 Task: Use the formula "ISNA" in spreadsheet "Project portfolio".
Action: Mouse moved to (115, 72)
Screenshot: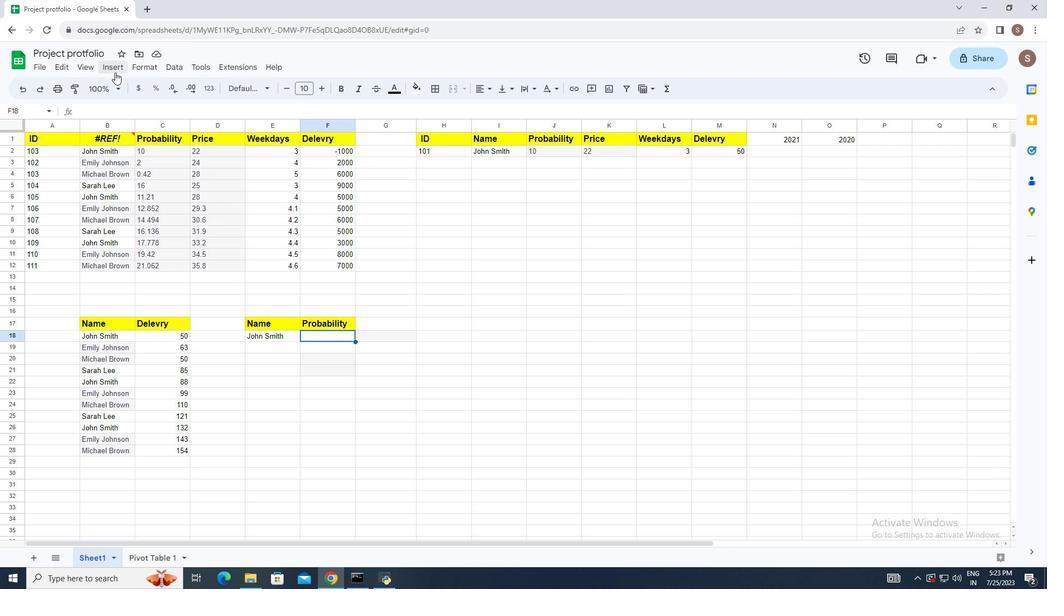
Action: Mouse pressed left at (115, 72)
Screenshot: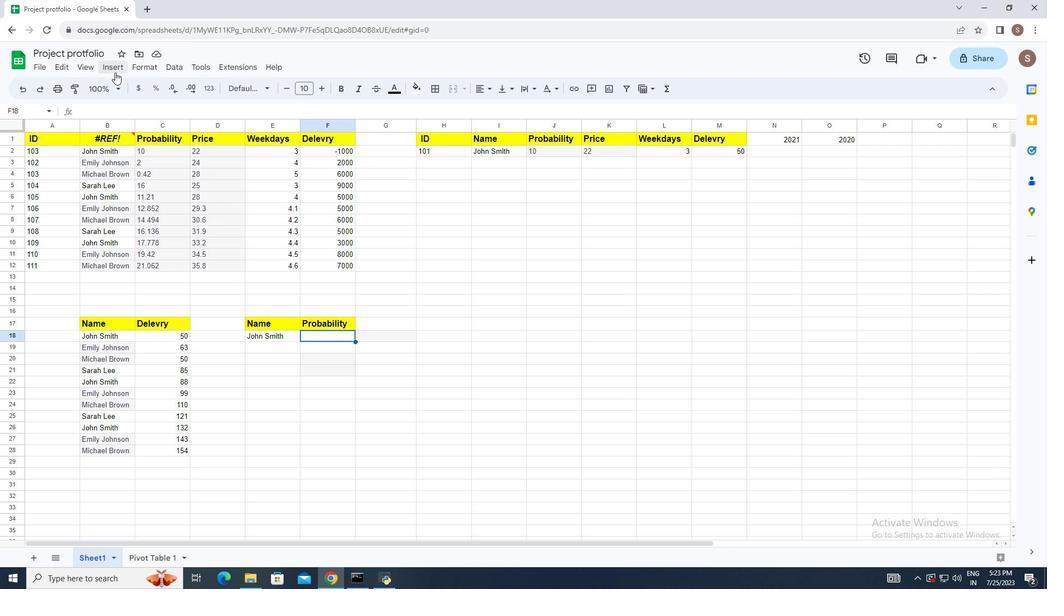 
Action: Mouse moved to (200, 259)
Screenshot: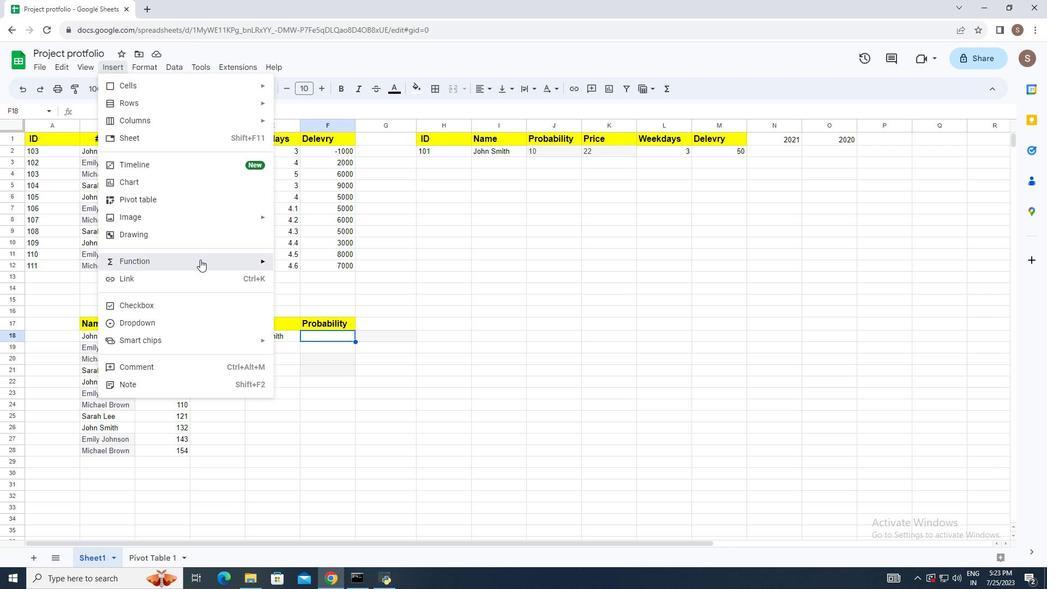 
Action: Mouse pressed left at (200, 259)
Screenshot: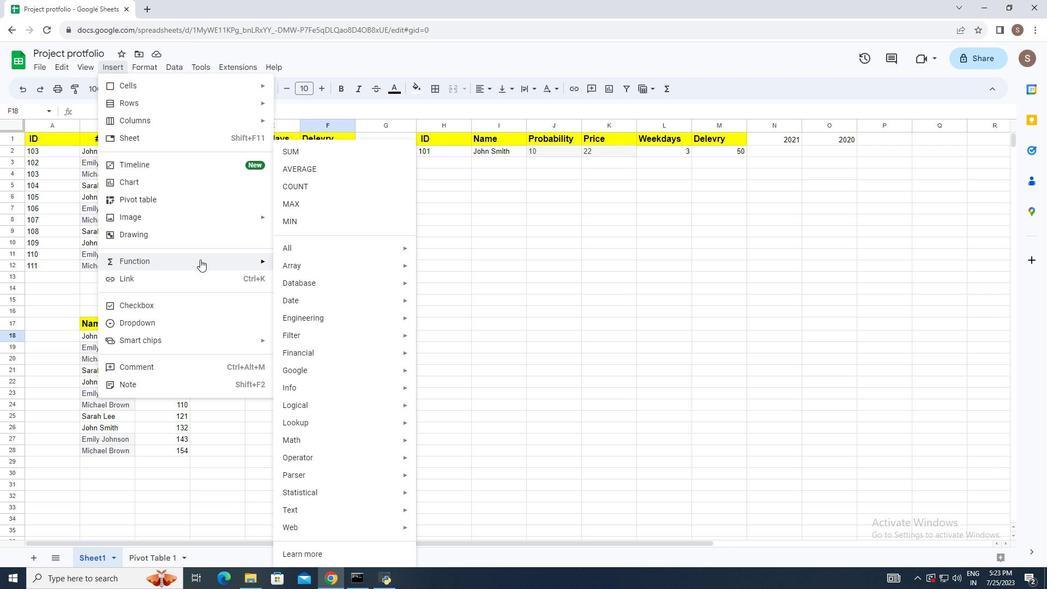
Action: Mouse moved to (296, 248)
Screenshot: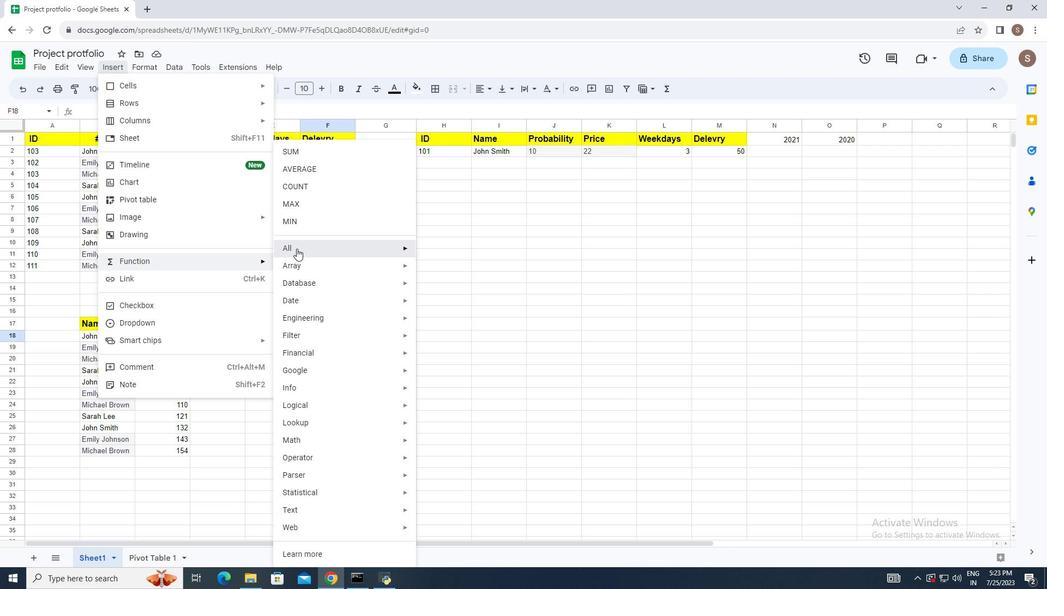 
Action: Mouse pressed left at (296, 248)
Screenshot: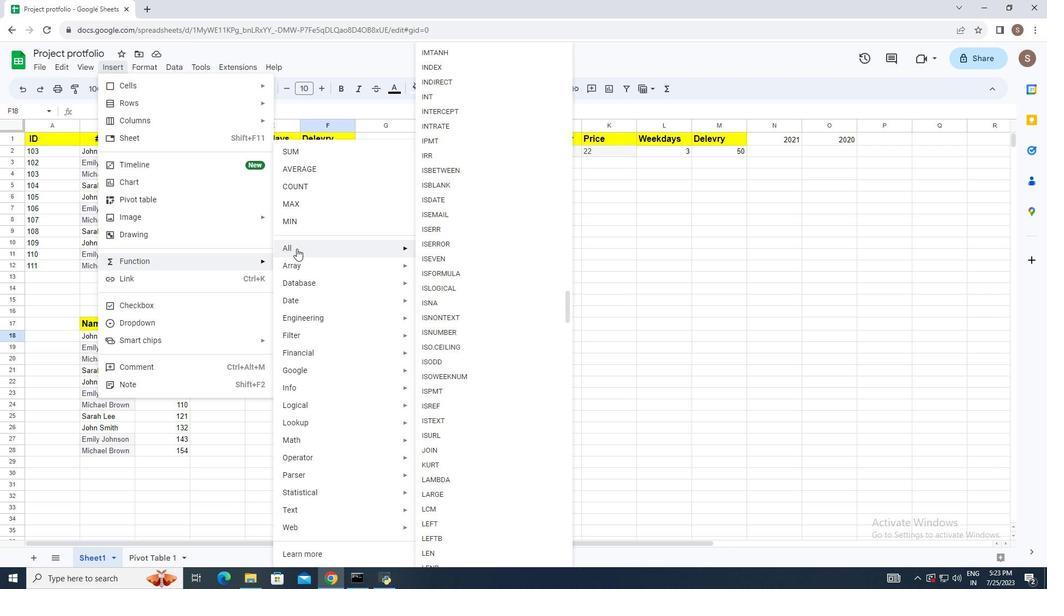 
Action: Mouse moved to (465, 302)
Screenshot: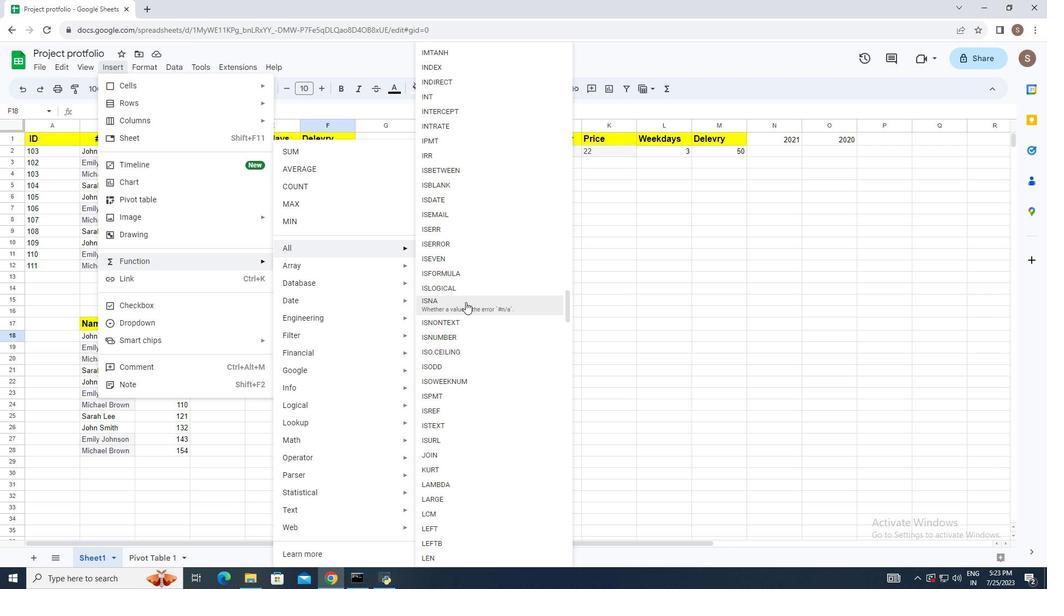 
Action: Mouse pressed left at (465, 302)
Screenshot: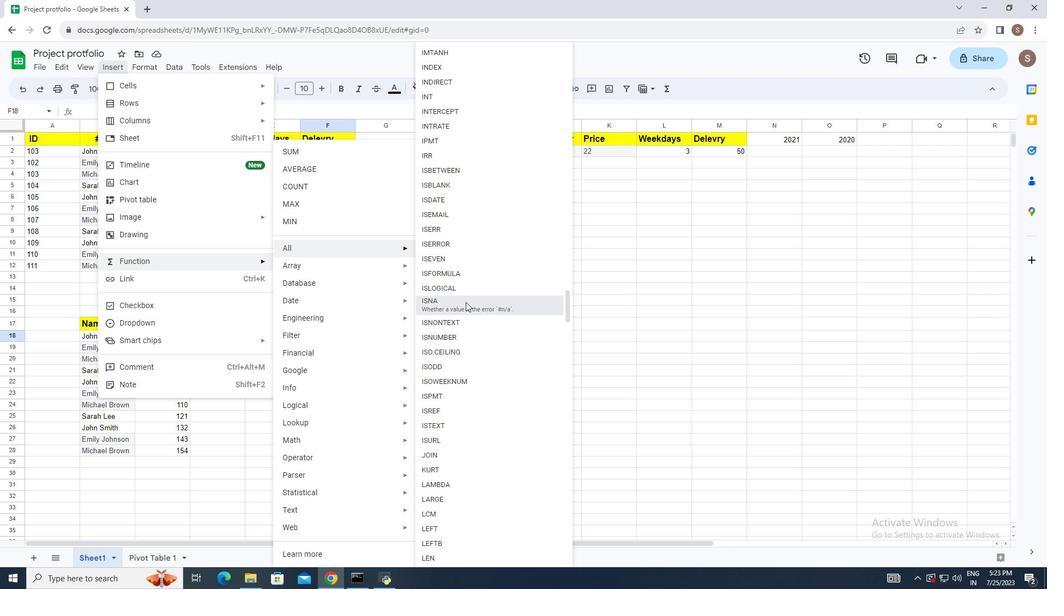
Action: Mouse moved to (440, 332)
Screenshot: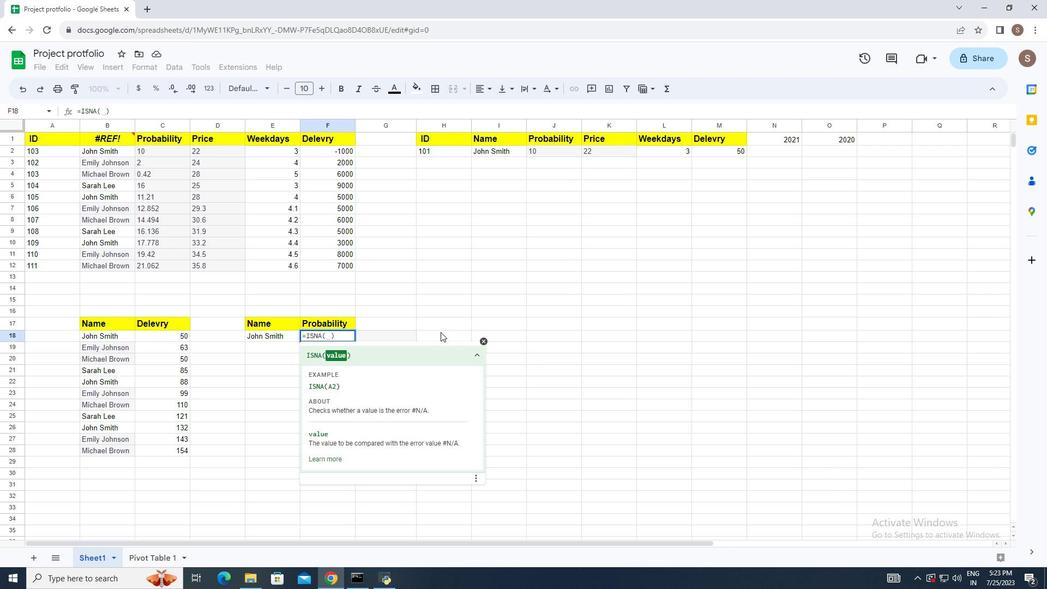 
Action: Key pressed <Key.shift>A5<Key.enter>
Screenshot: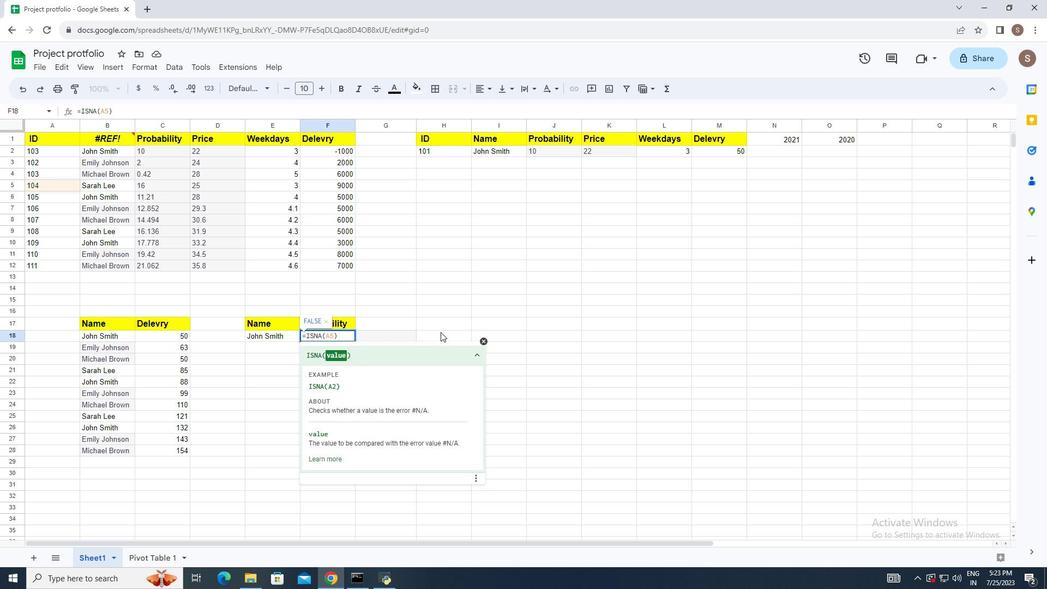 
